 Task: Add Zen Wtr Alkaline Water to the cart.
Action: Mouse moved to (37, 267)
Screenshot: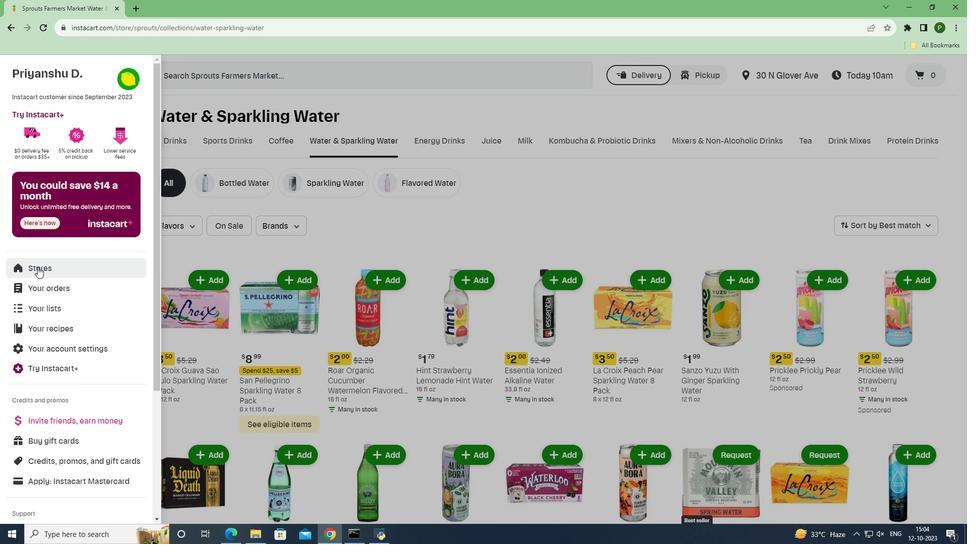 
Action: Mouse pressed left at (37, 267)
Screenshot: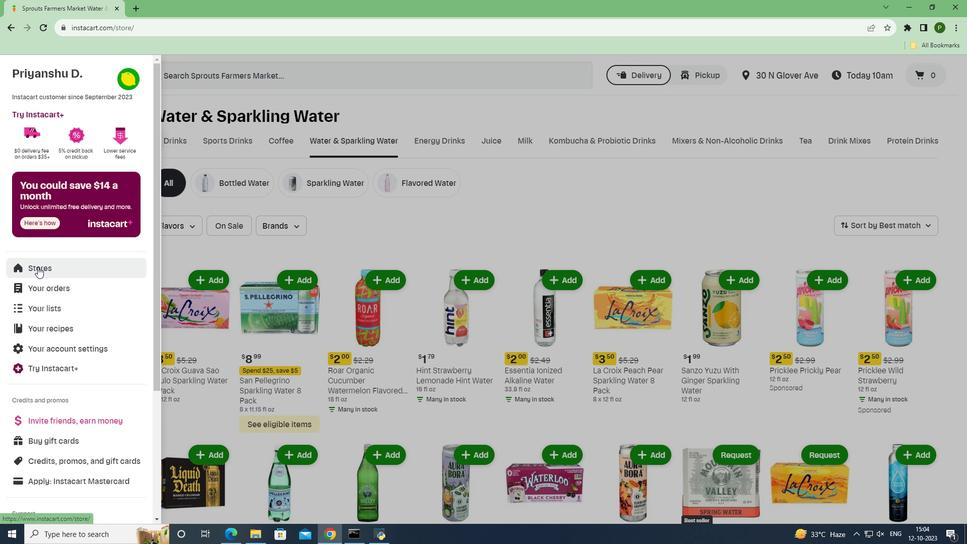 
Action: Mouse moved to (236, 108)
Screenshot: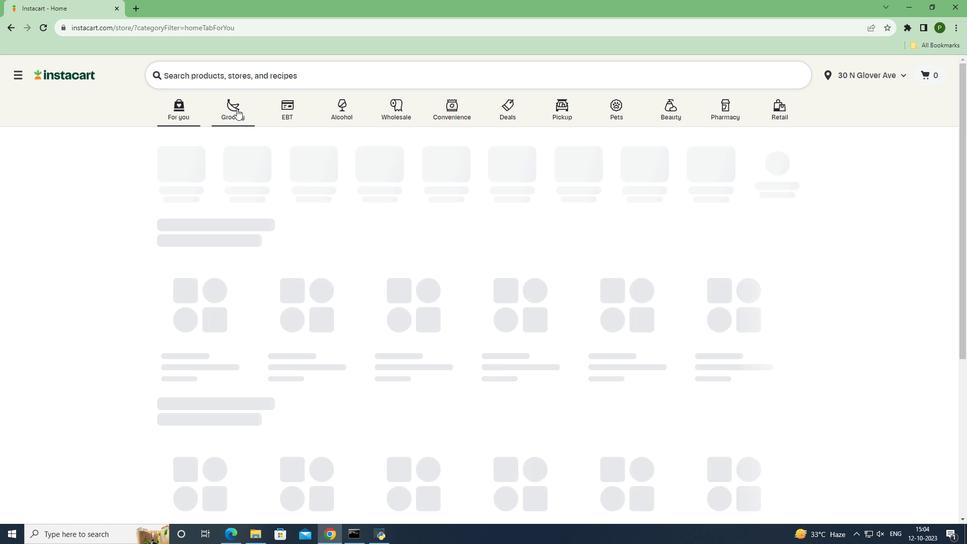 
Action: Mouse pressed left at (236, 108)
Screenshot: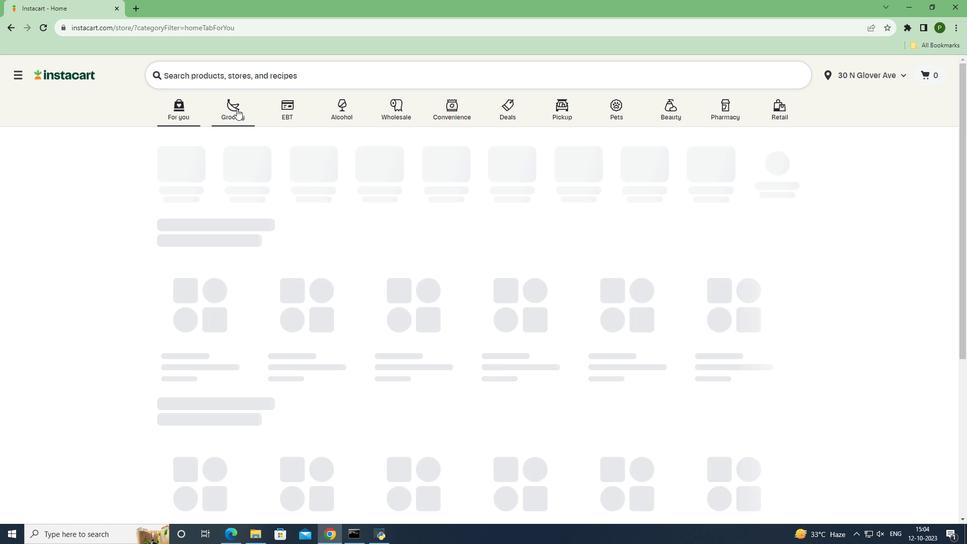 
Action: Mouse moved to (426, 235)
Screenshot: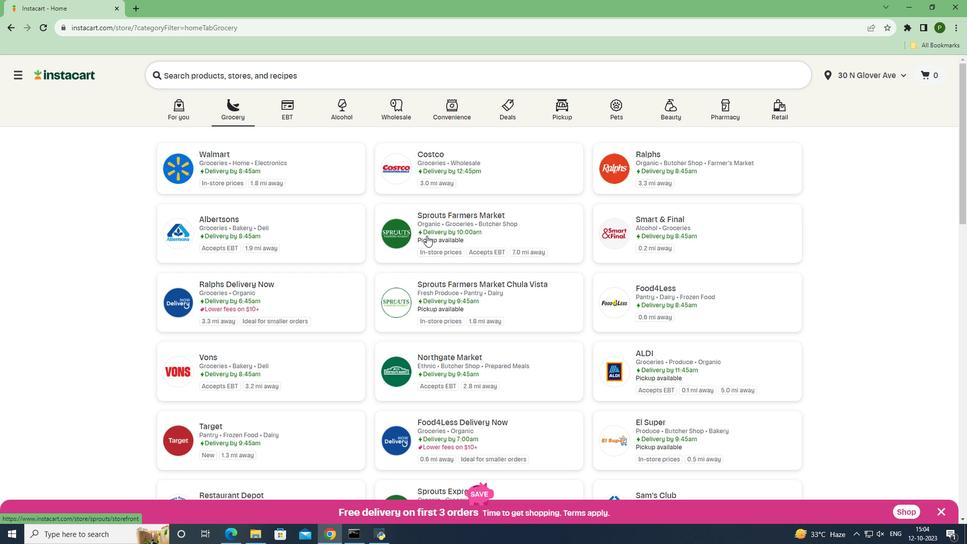 
Action: Mouse pressed left at (426, 235)
Screenshot: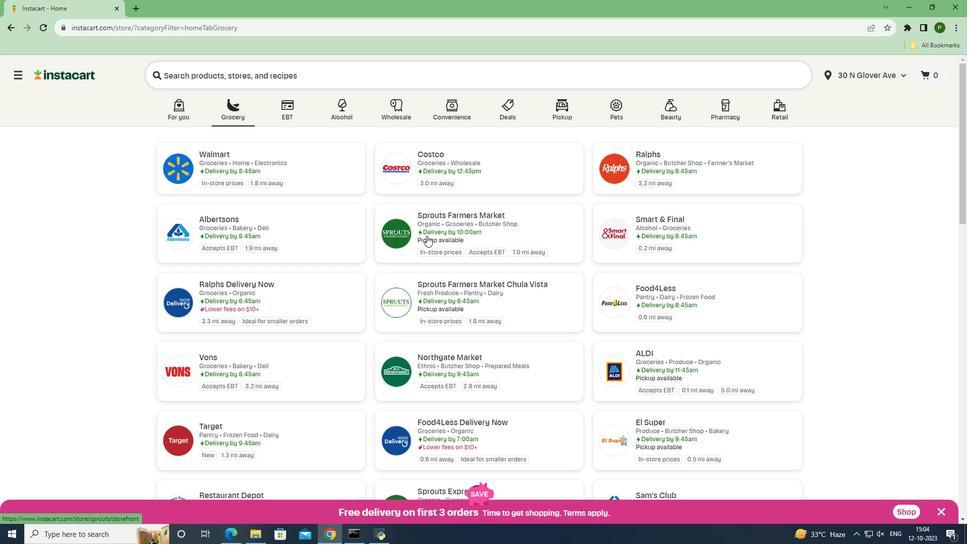 
Action: Mouse moved to (89, 349)
Screenshot: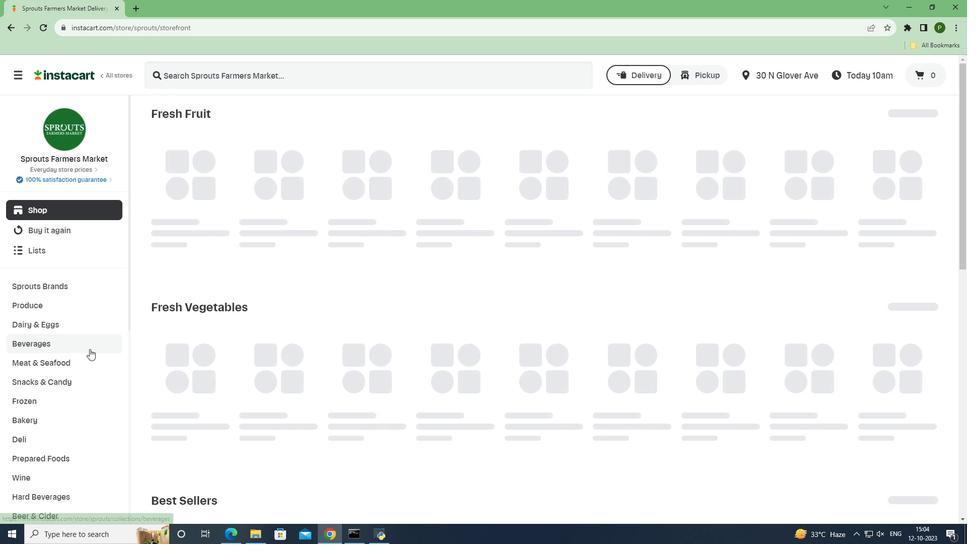 
Action: Mouse pressed left at (89, 349)
Screenshot: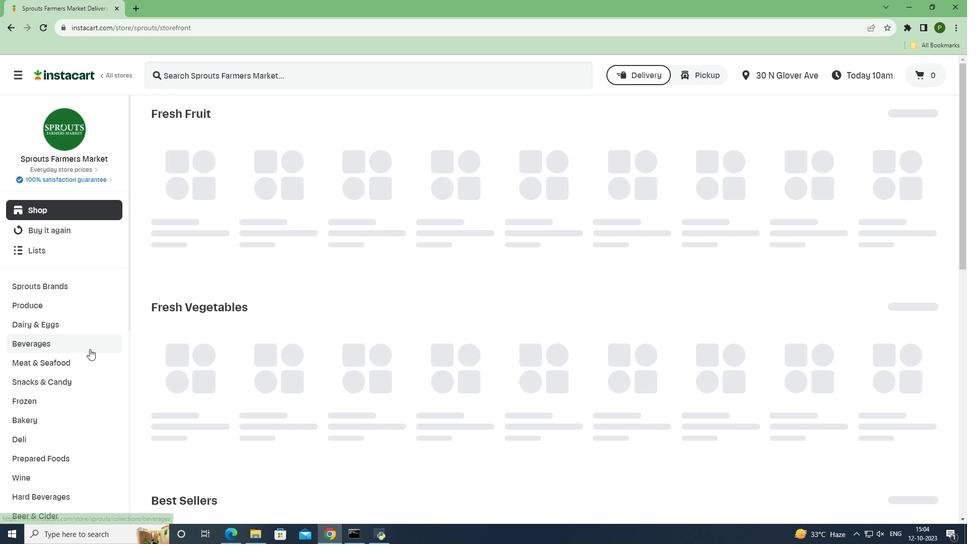 
Action: Mouse moved to (425, 140)
Screenshot: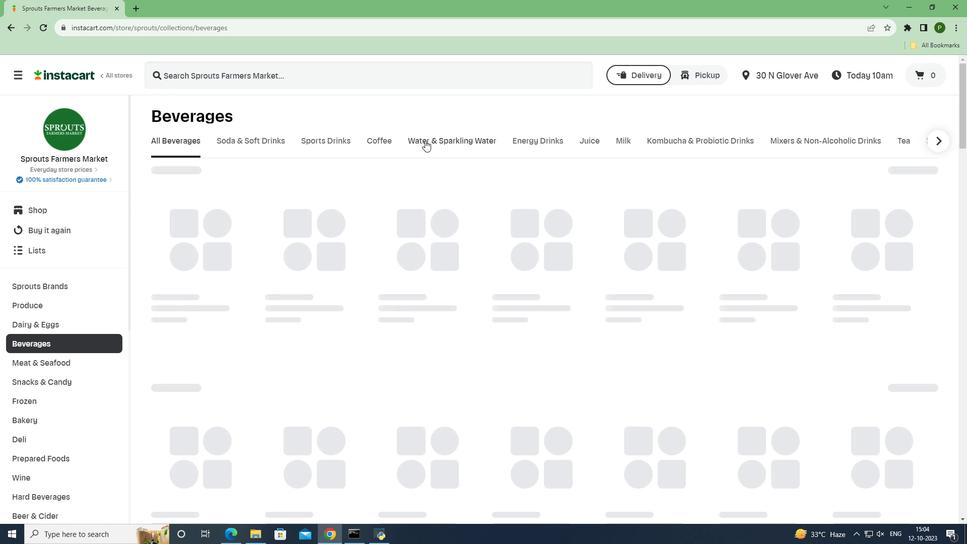 
Action: Mouse pressed left at (425, 140)
Screenshot: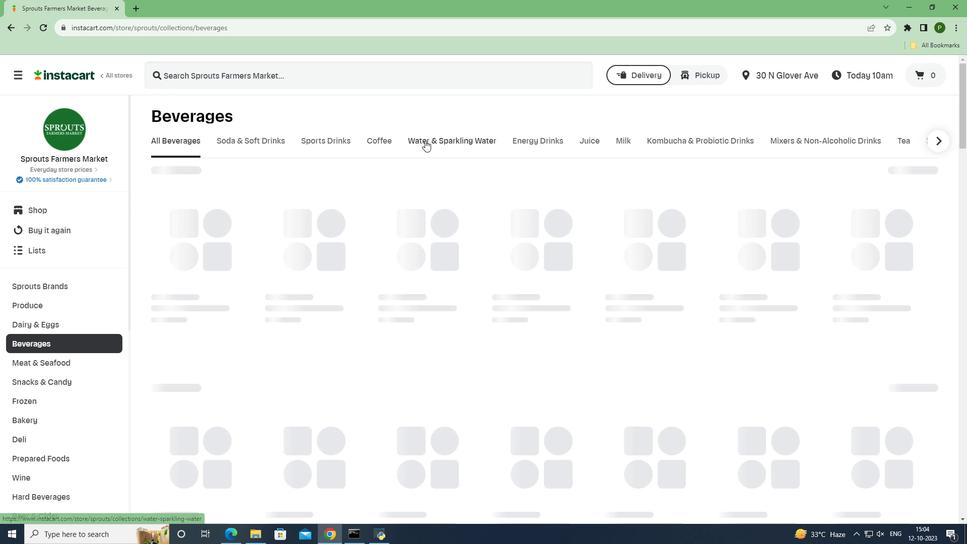 
Action: Mouse moved to (222, 77)
Screenshot: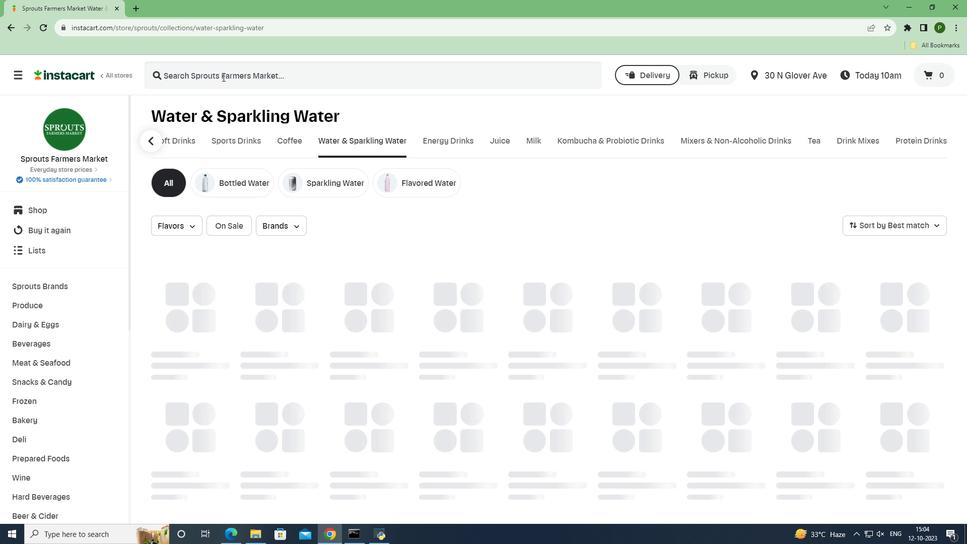 
Action: Mouse pressed left at (222, 77)
Screenshot: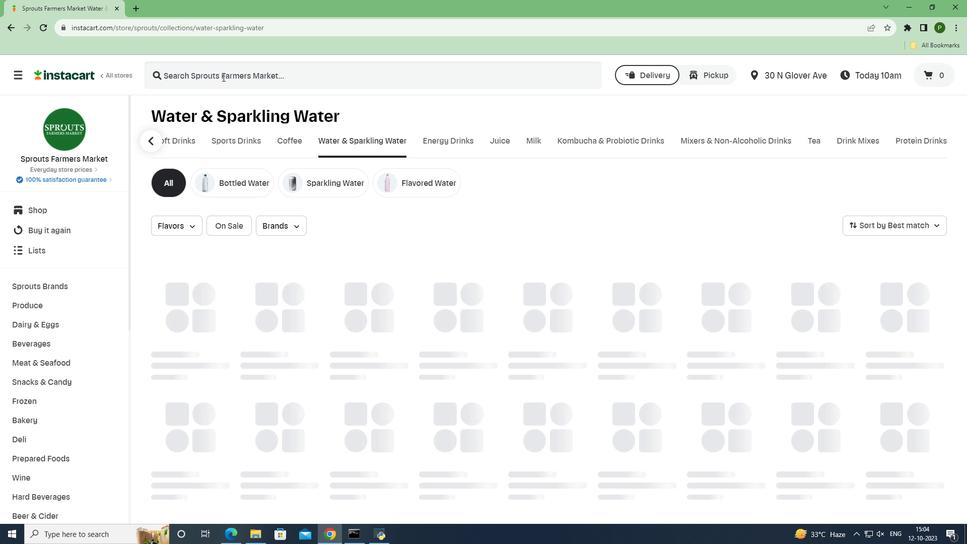 
Action: Key pressed <Key.caps_lock><Key.caps_lock>z<Key.caps_lock>EN<Key.space><Key.caps_lock>w<Key.caps_lock>TR<Key.space><Key.caps_lock>a<Key.caps_lock>LKALINE<Key.space><Key.caps_lock>w<Key.caps_lock>ATER<Key.space><Key.enter>
Screenshot: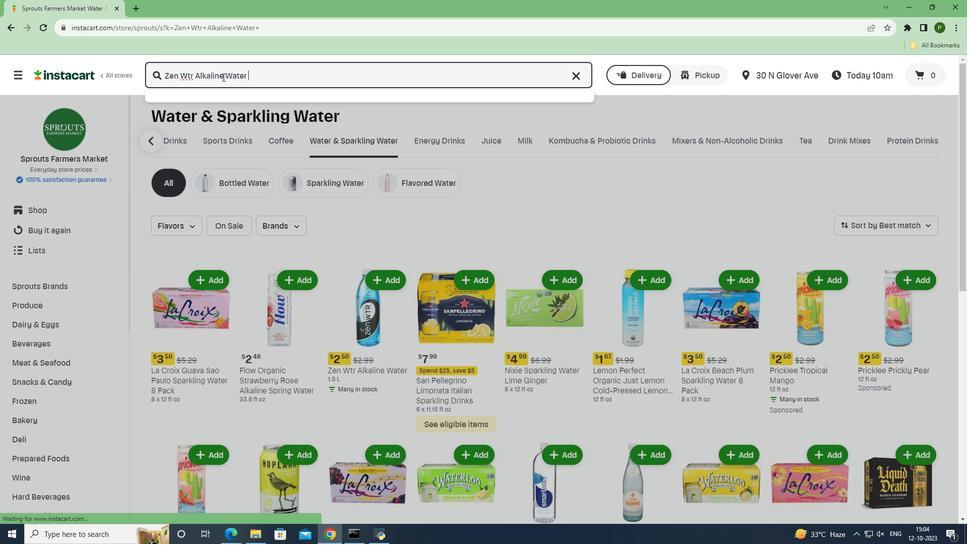 
Action: Mouse moved to (585, 183)
Screenshot: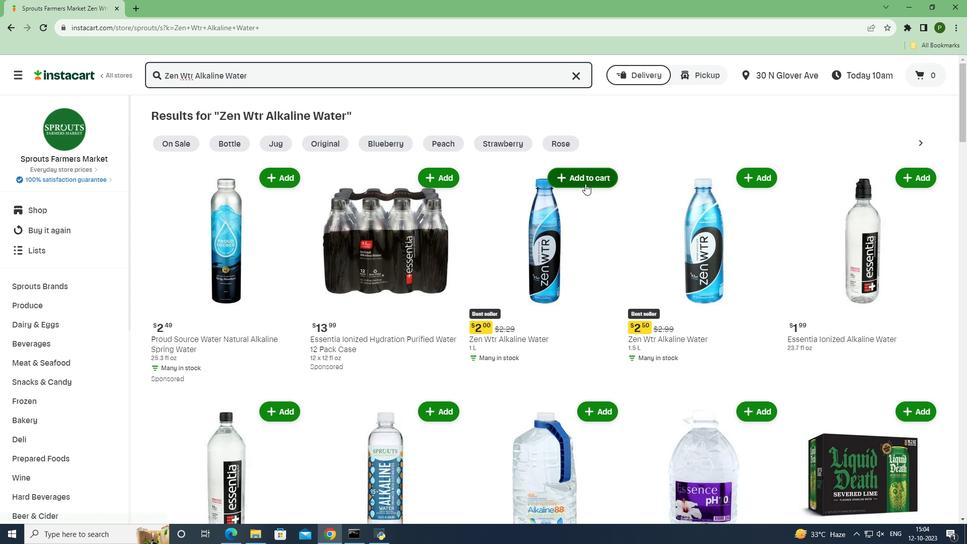 
Action: Mouse pressed left at (585, 183)
Screenshot: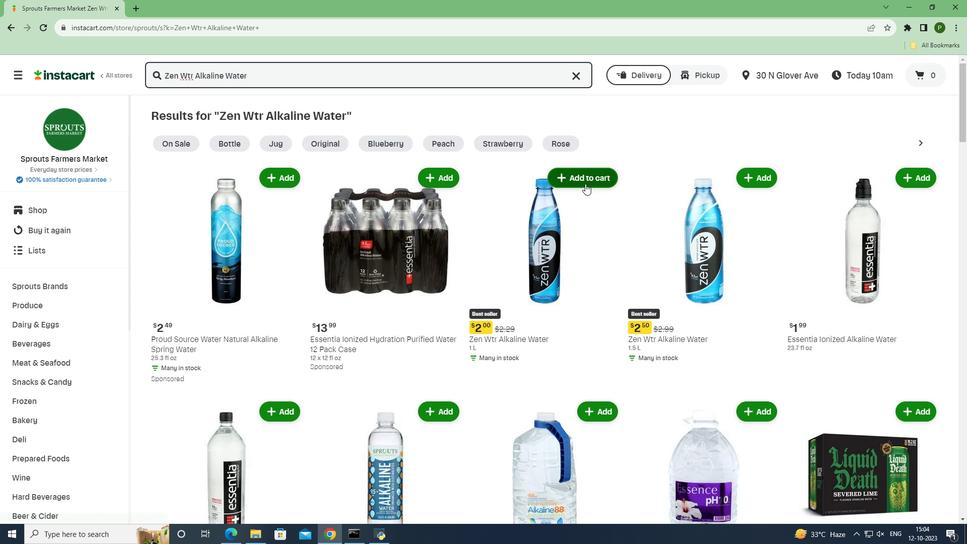 
Action: Mouse moved to (622, 271)
Screenshot: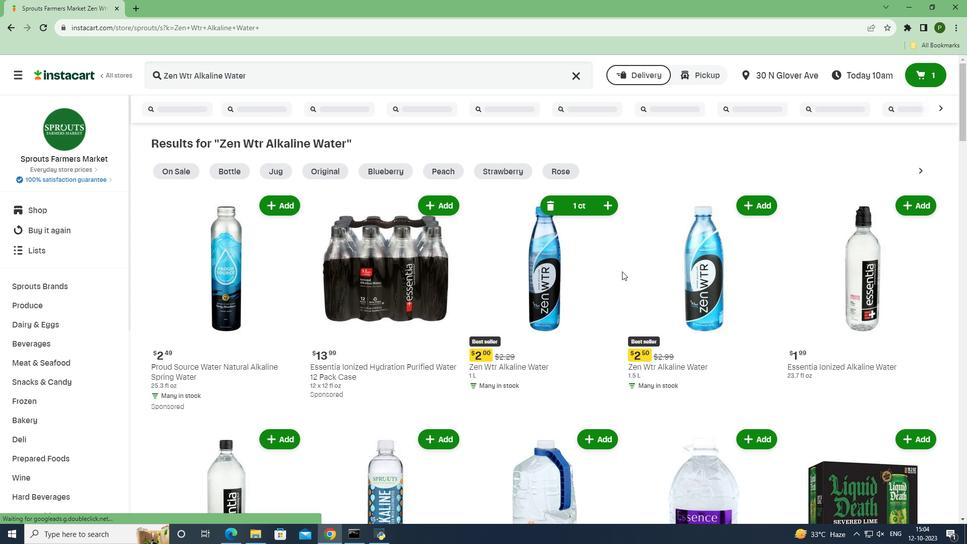 
